 Task: Zoom the sheet by 90%.
Action: Mouse moved to (130, 81)
Screenshot: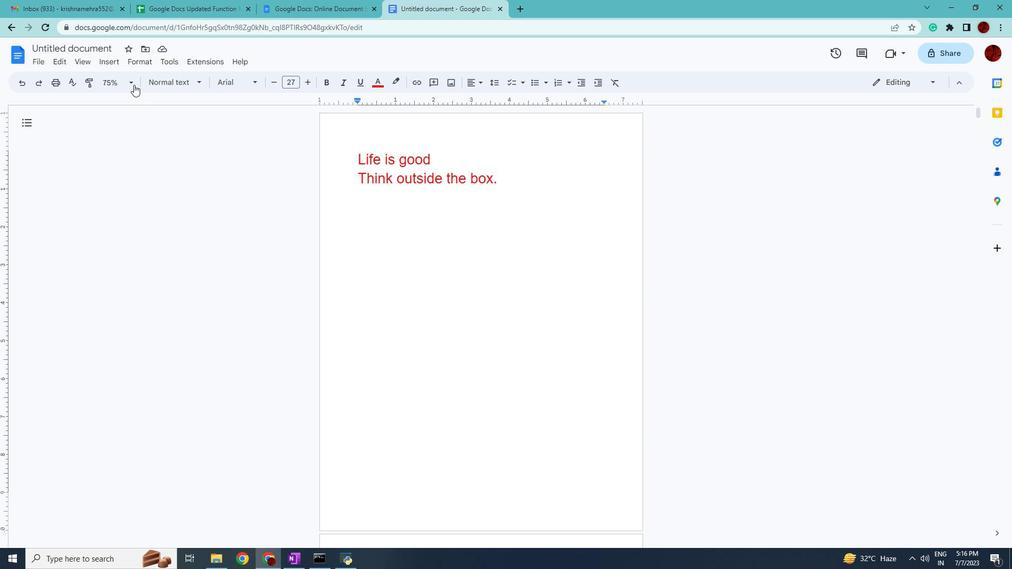 
Action: Mouse pressed left at (130, 81)
Screenshot: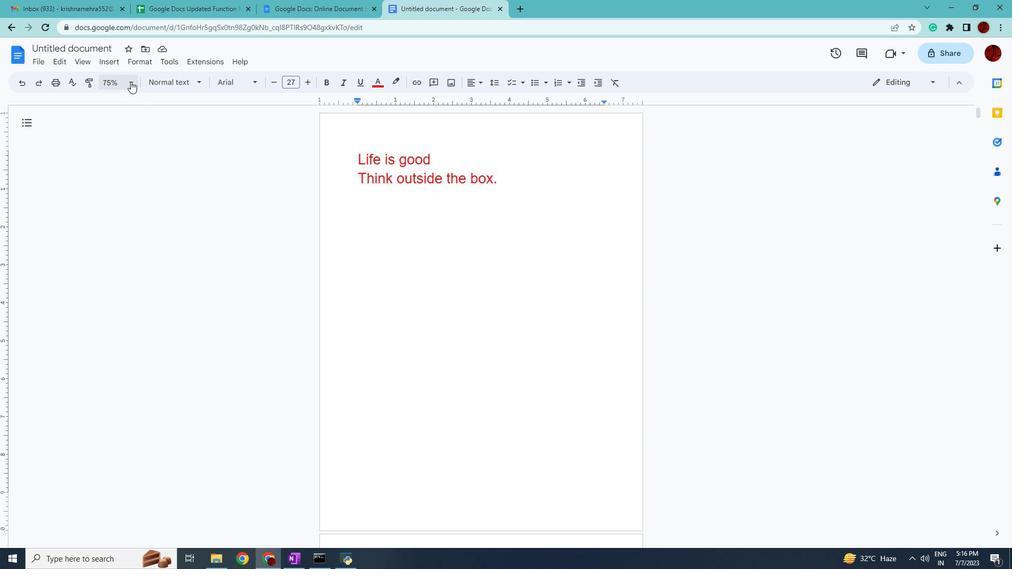 
Action: Mouse moved to (121, 154)
Screenshot: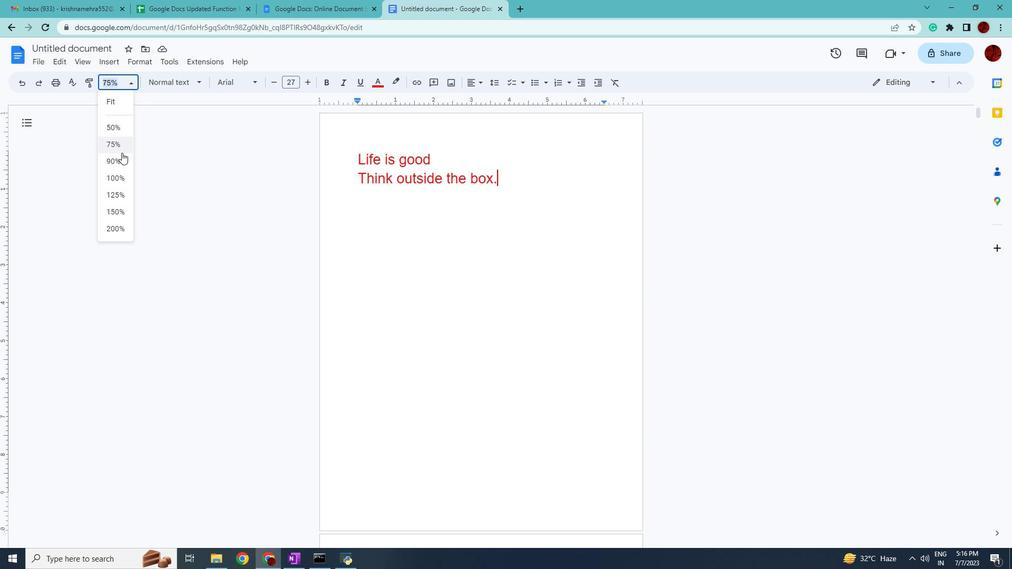 
Action: Mouse pressed left at (121, 154)
Screenshot: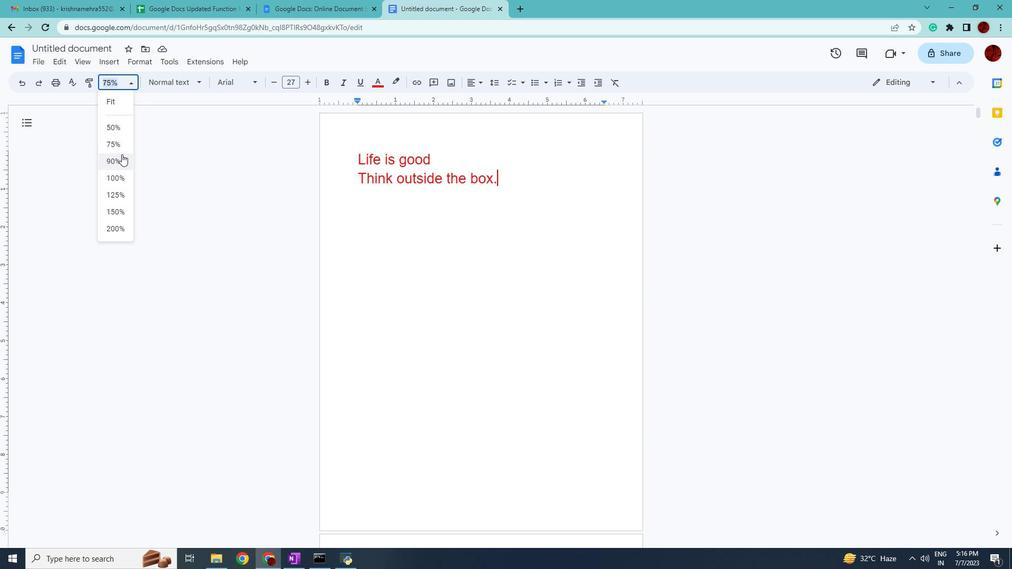 
